 Task: Create a rule when the name of a card does not start with text .
Action: Mouse moved to (1282, 110)
Screenshot: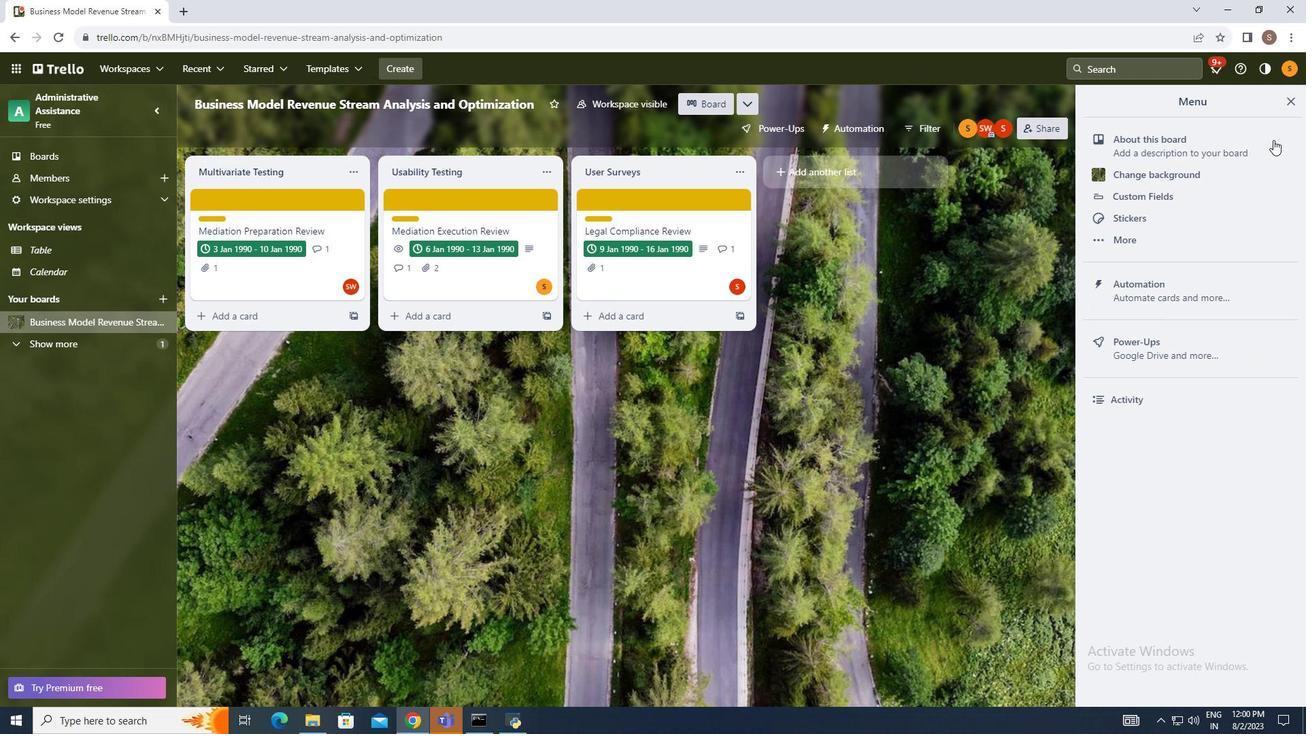 
Action: Mouse pressed left at (1282, 110)
Screenshot: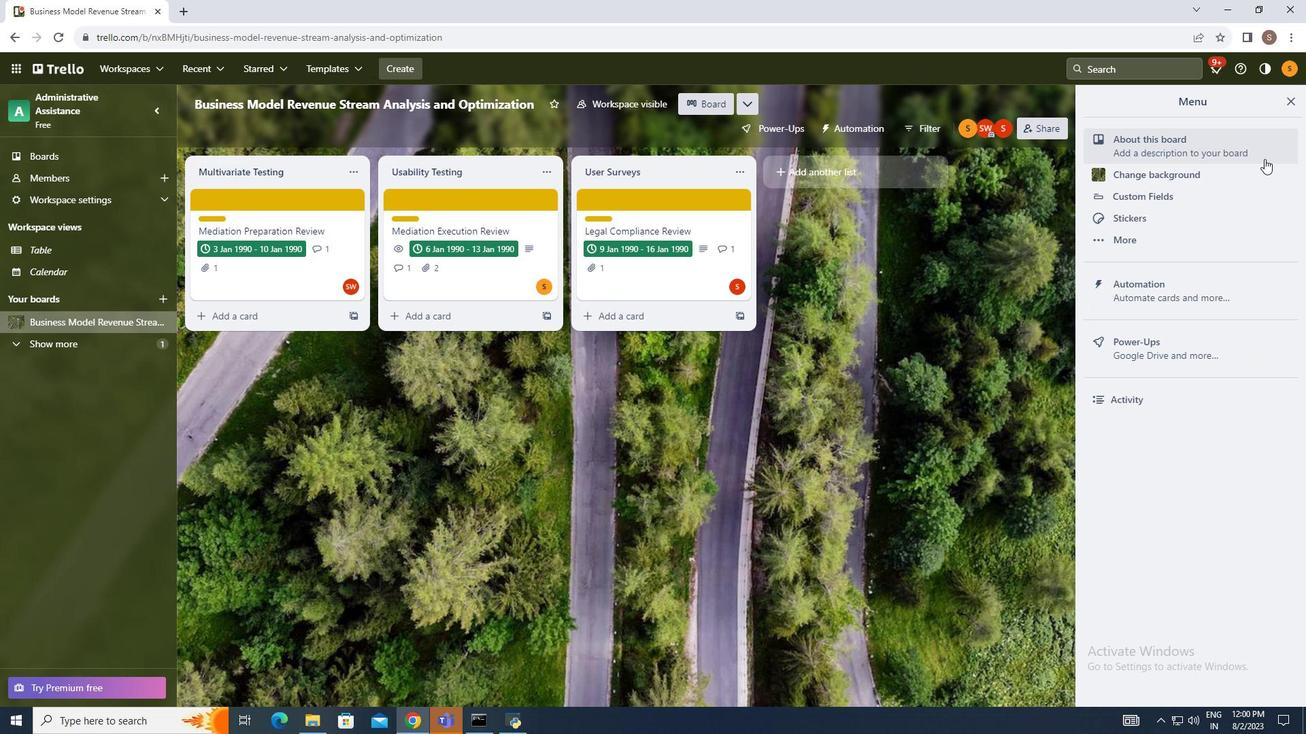 
Action: Mouse moved to (1177, 299)
Screenshot: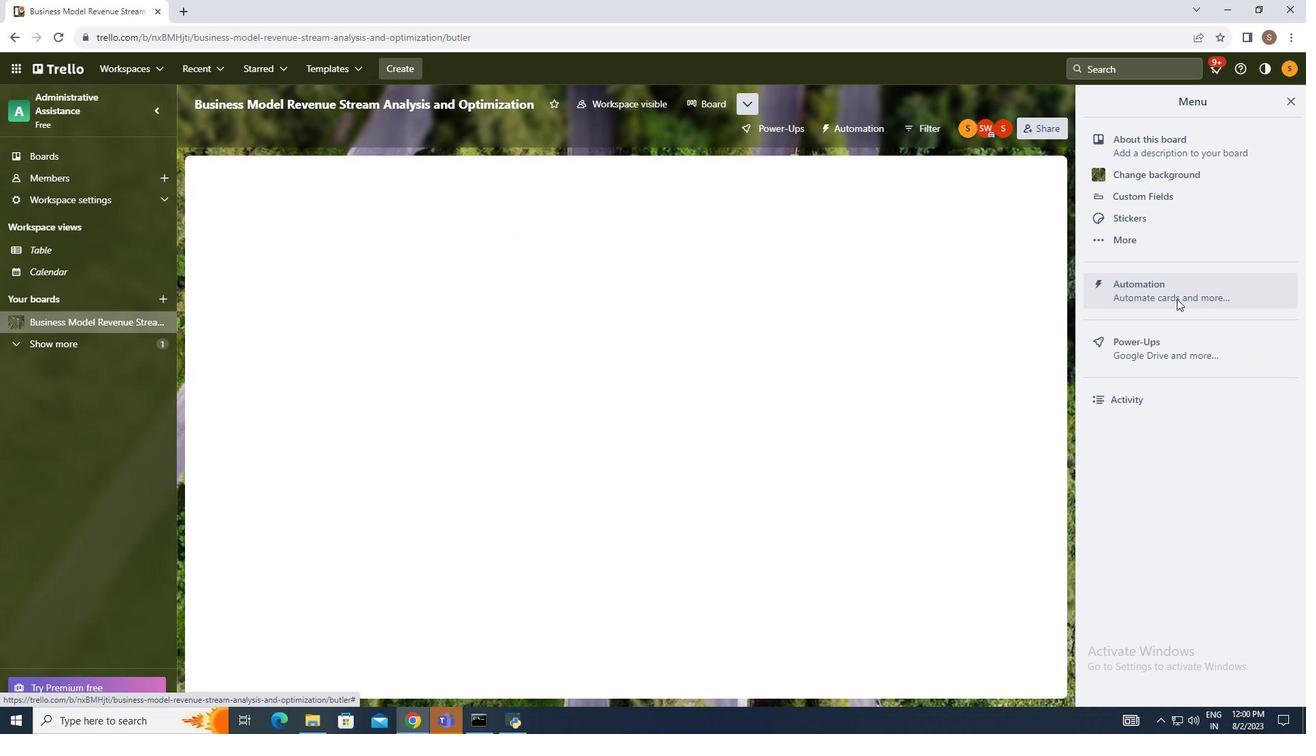 
Action: Mouse pressed left at (1177, 299)
Screenshot: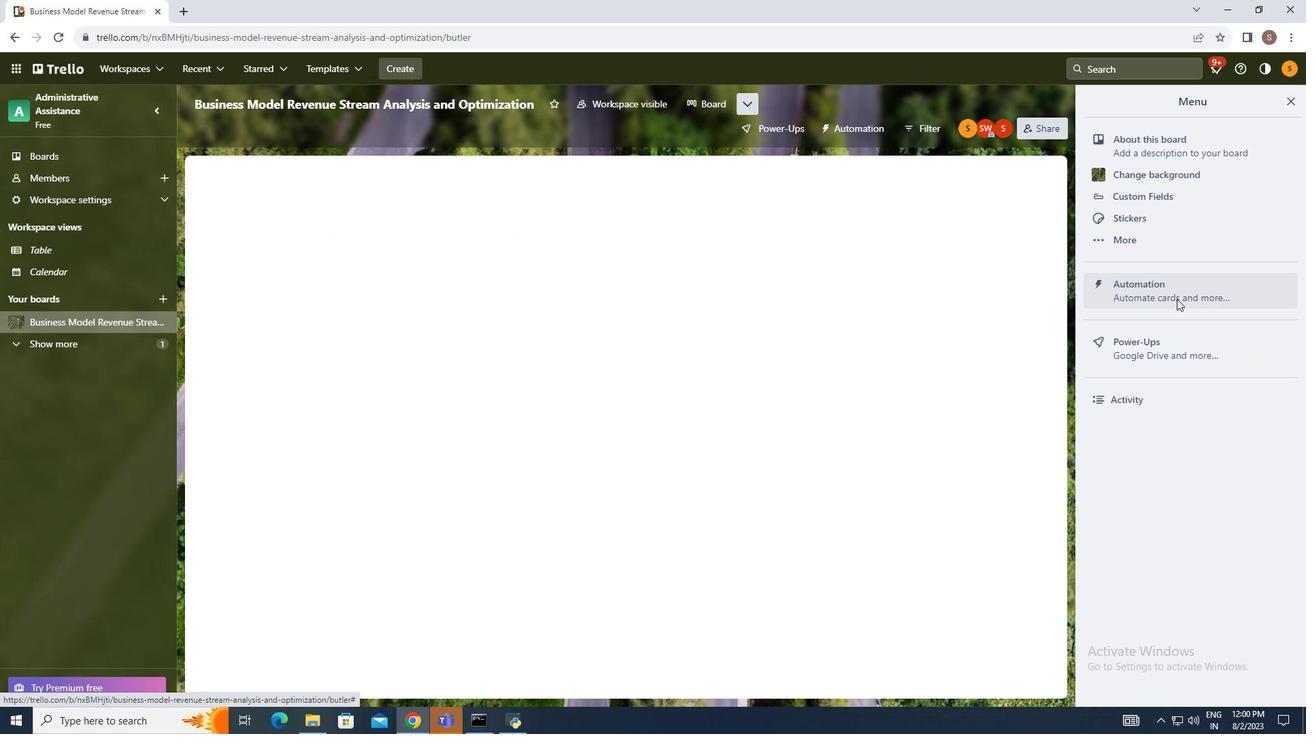 
Action: Mouse moved to (244, 247)
Screenshot: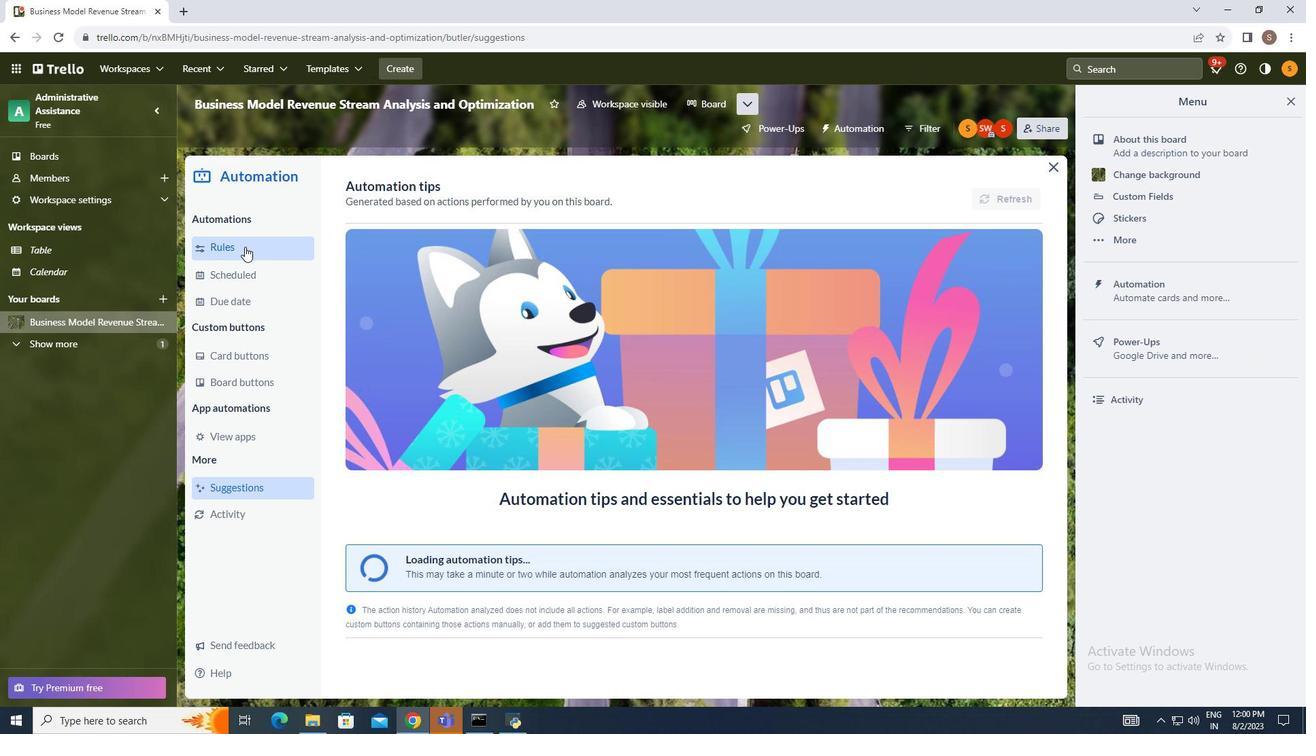 
Action: Mouse pressed left at (244, 247)
Screenshot: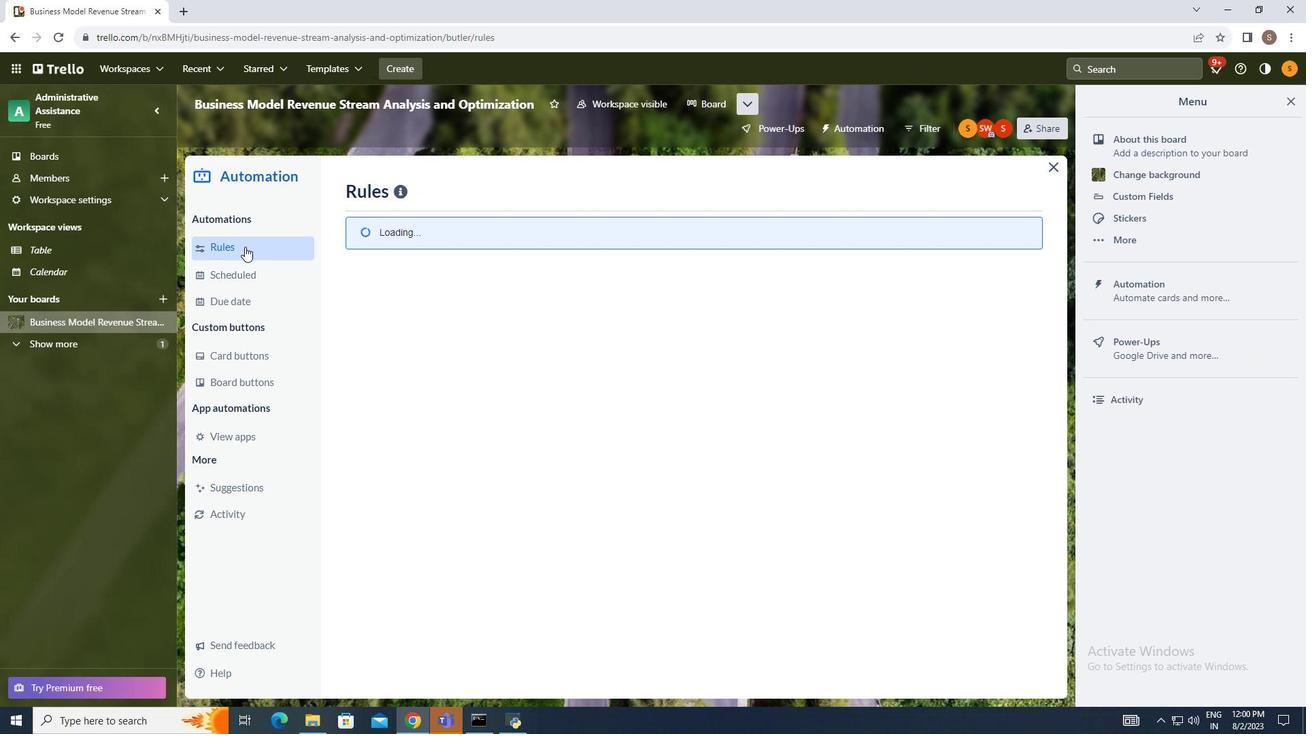 
Action: Mouse moved to (905, 189)
Screenshot: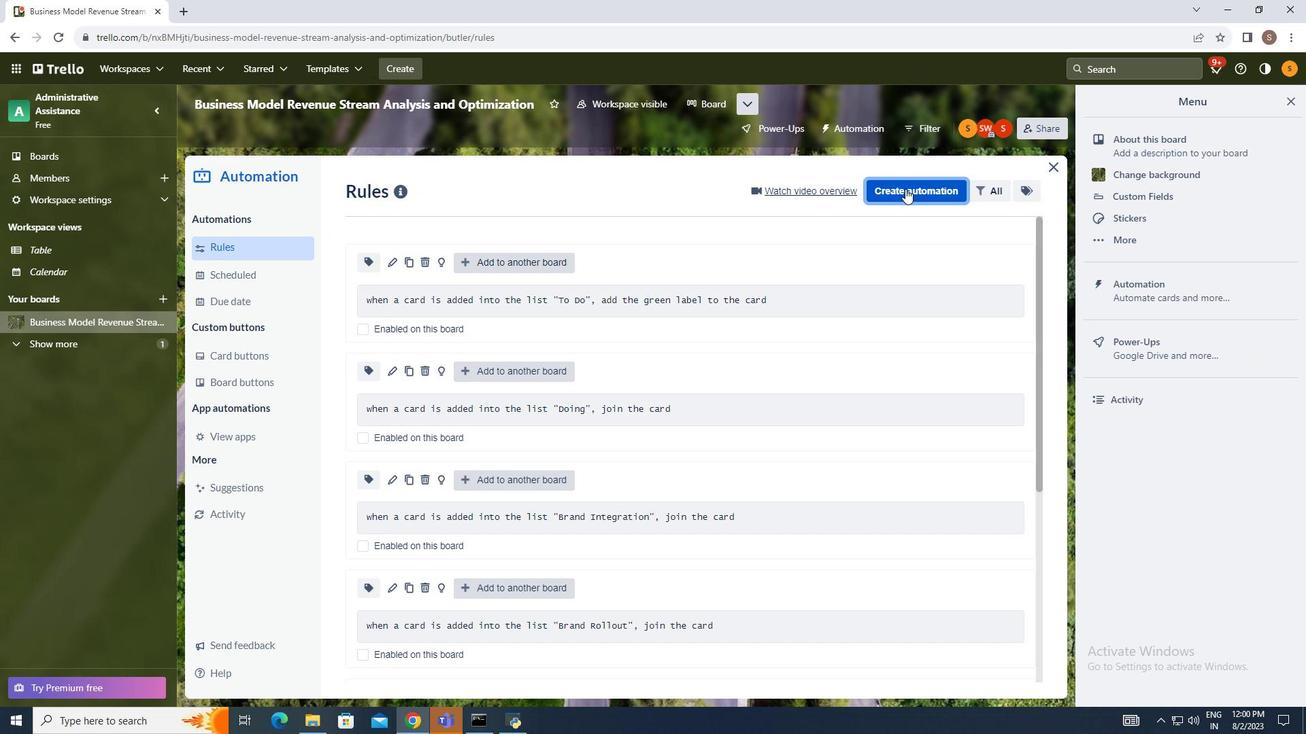 
Action: Mouse pressed left at (905, 189)
Screenshot: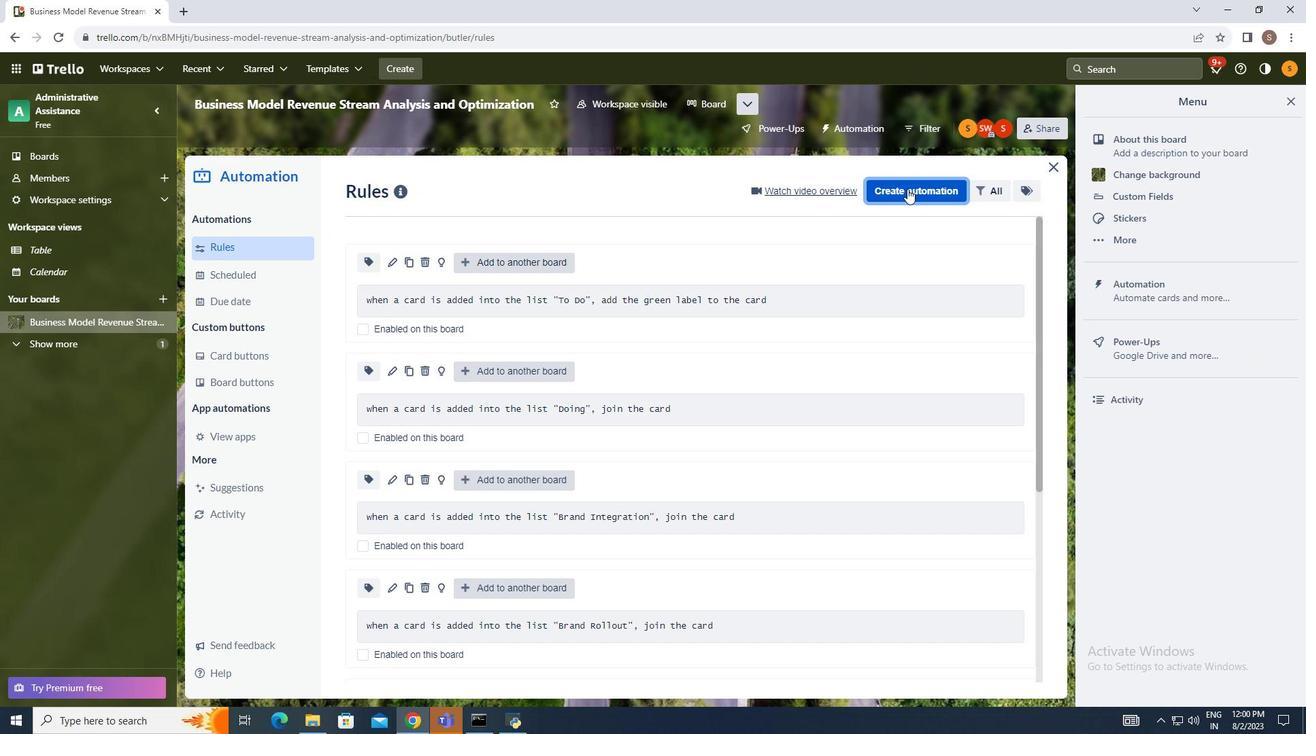 
Action: Mouse moved to (699, 315)
Screenshot: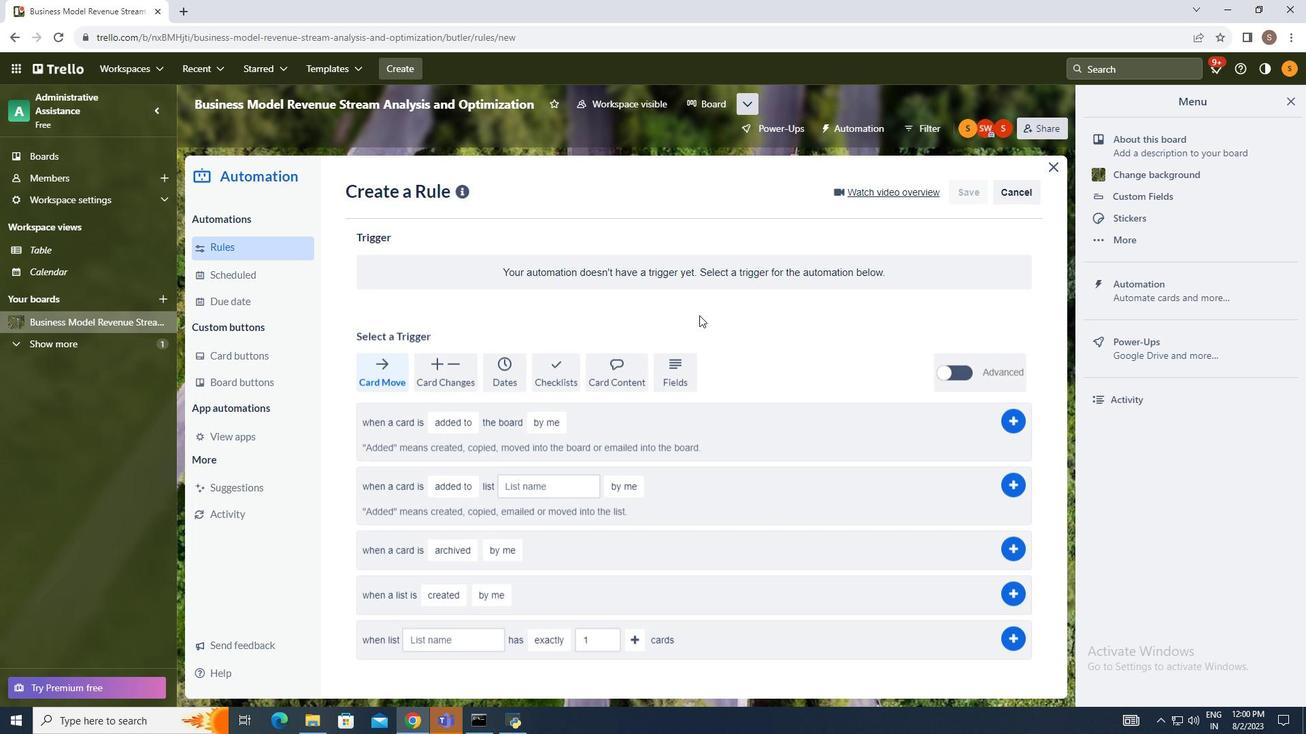 
Action: Mouse pressed left at (699, 315)
Screenshot: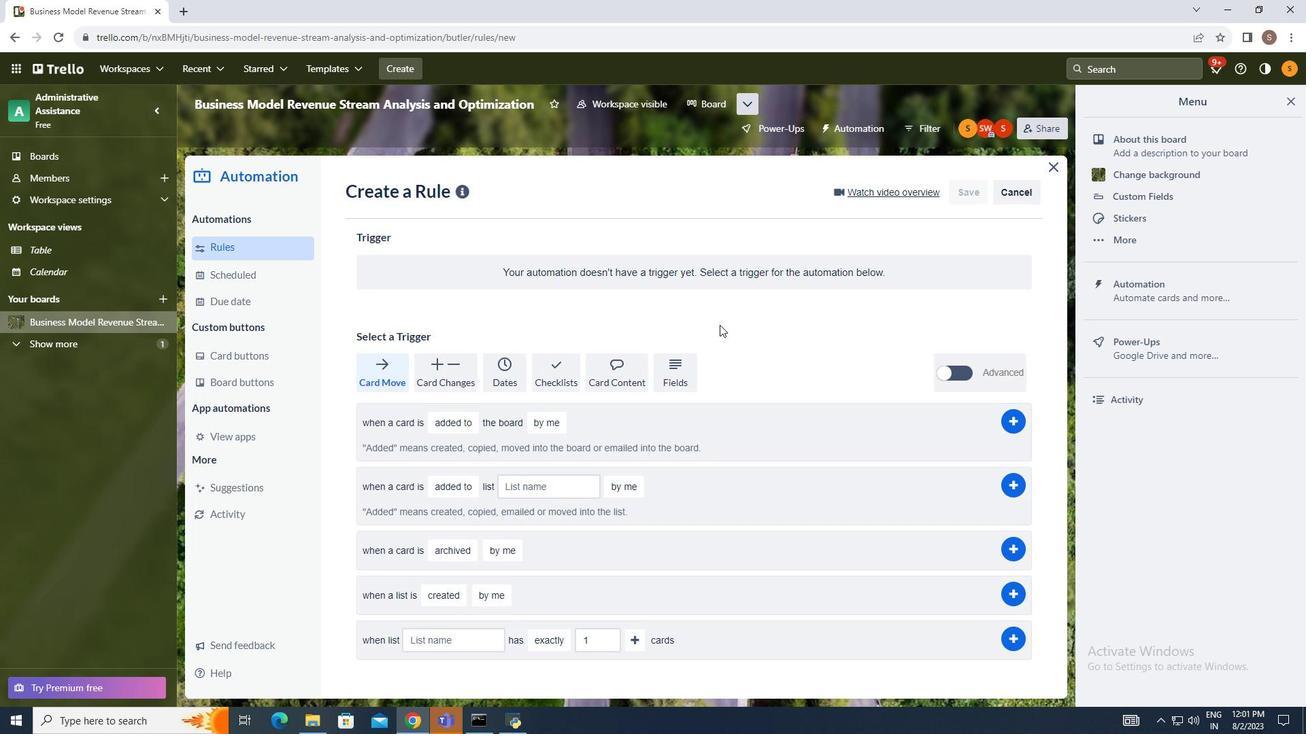 
Action: Mouse moved to (623, 360)
Screenshot: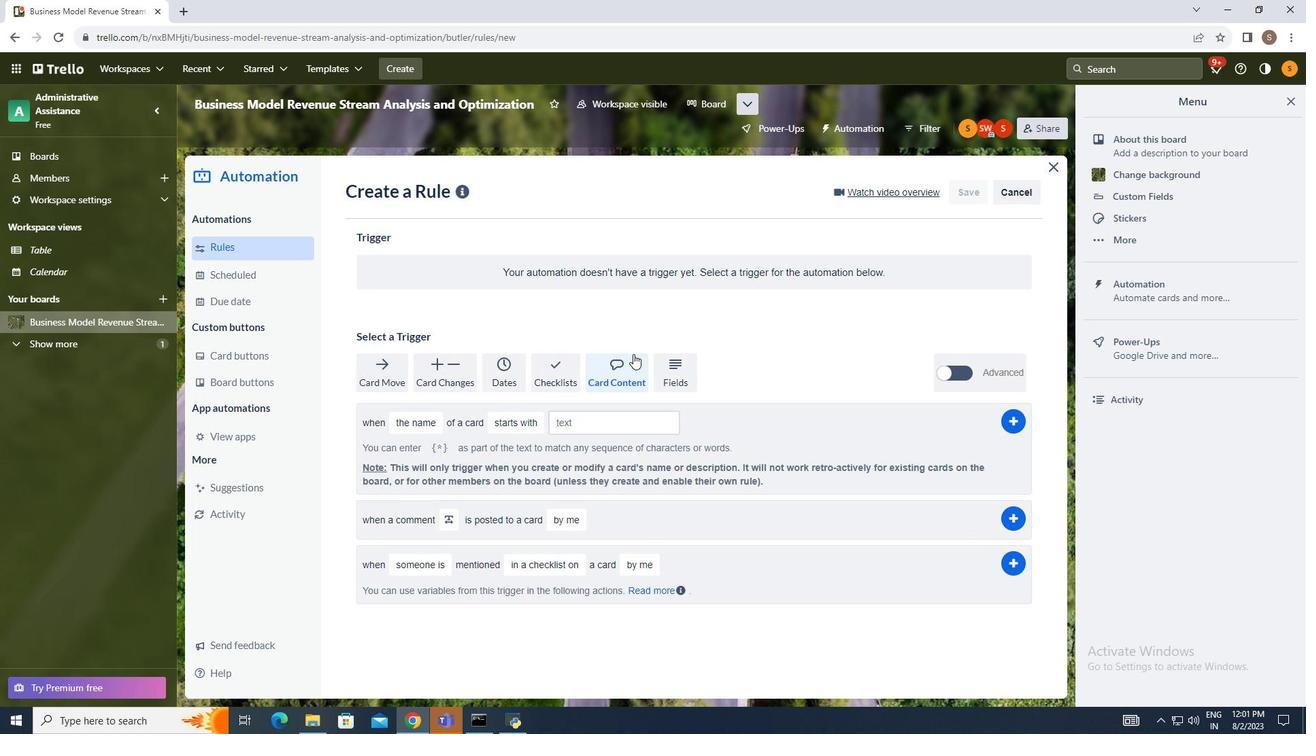 
Action: Mouse pressed left at (623, 360)
Screenshot: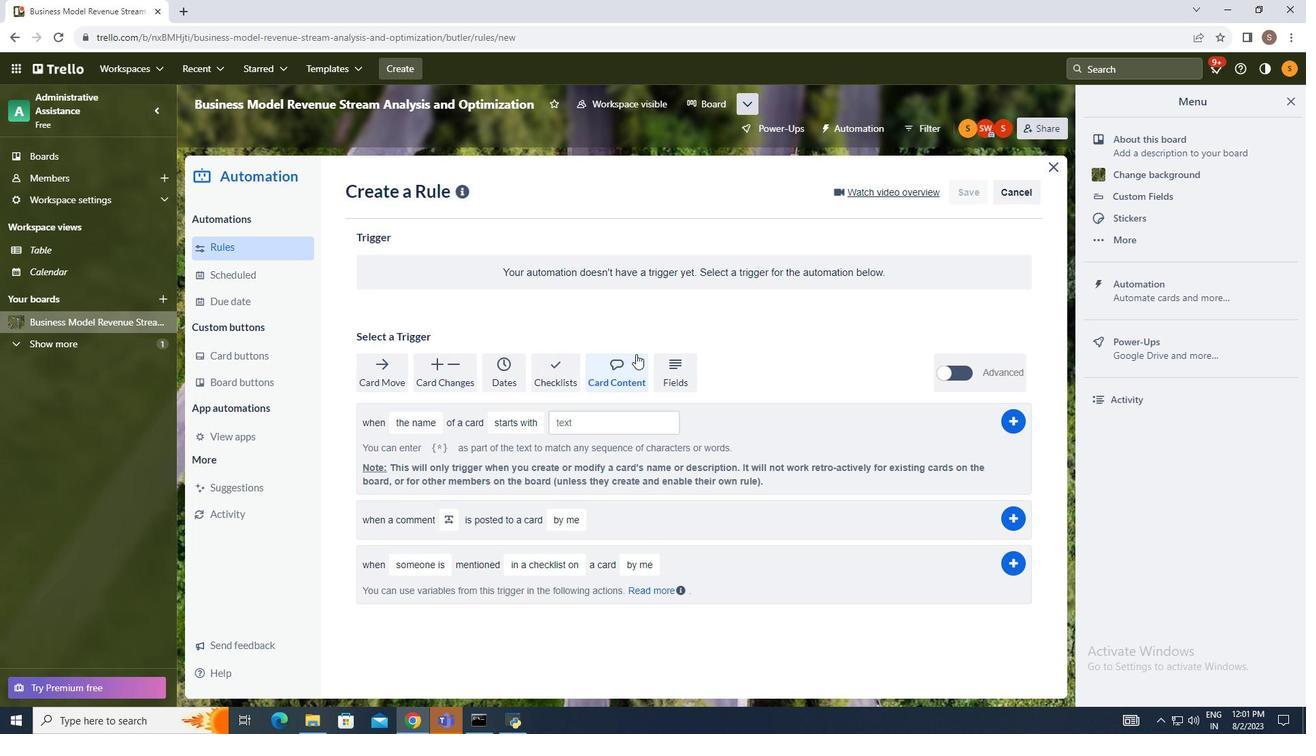 
Action: Mouse moved to (414, 425)
Screenshot: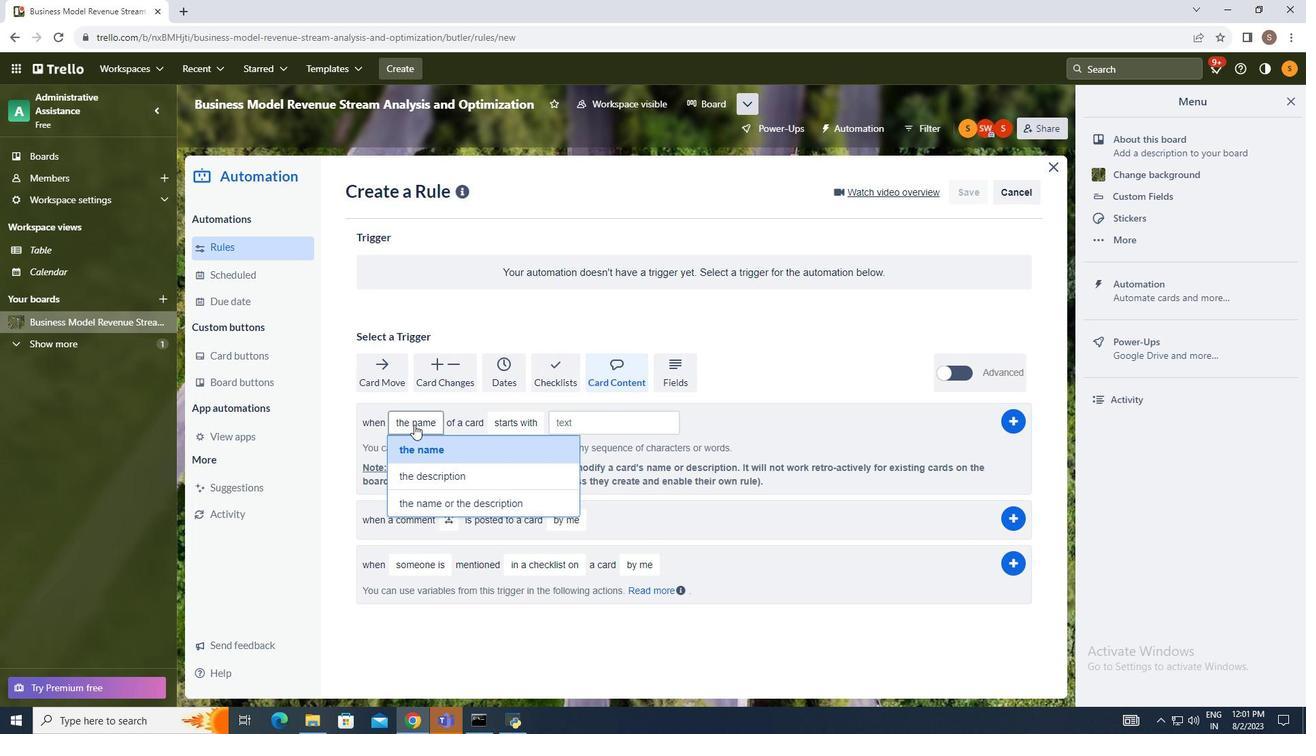
Action: Mouse pressed left at (414, 425)
Screenshot: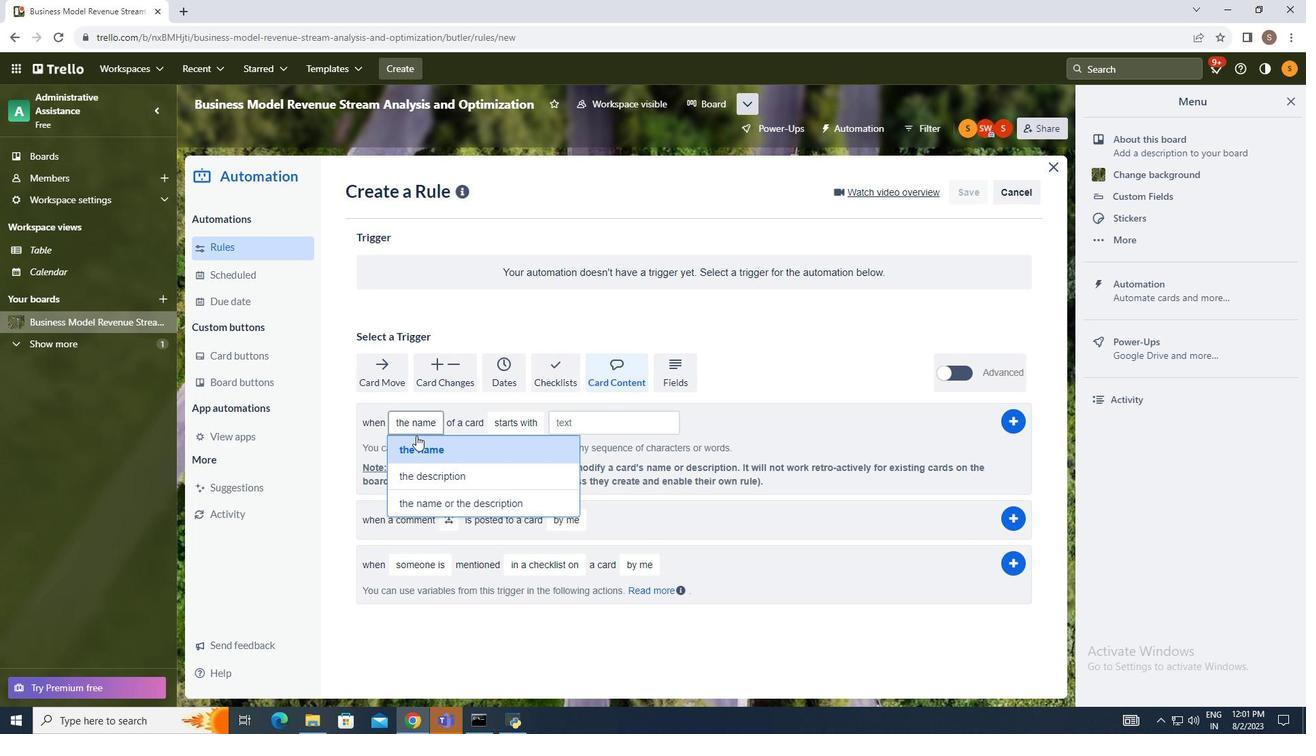 
Action: Mouse moved to (419, 447)
Screenshot: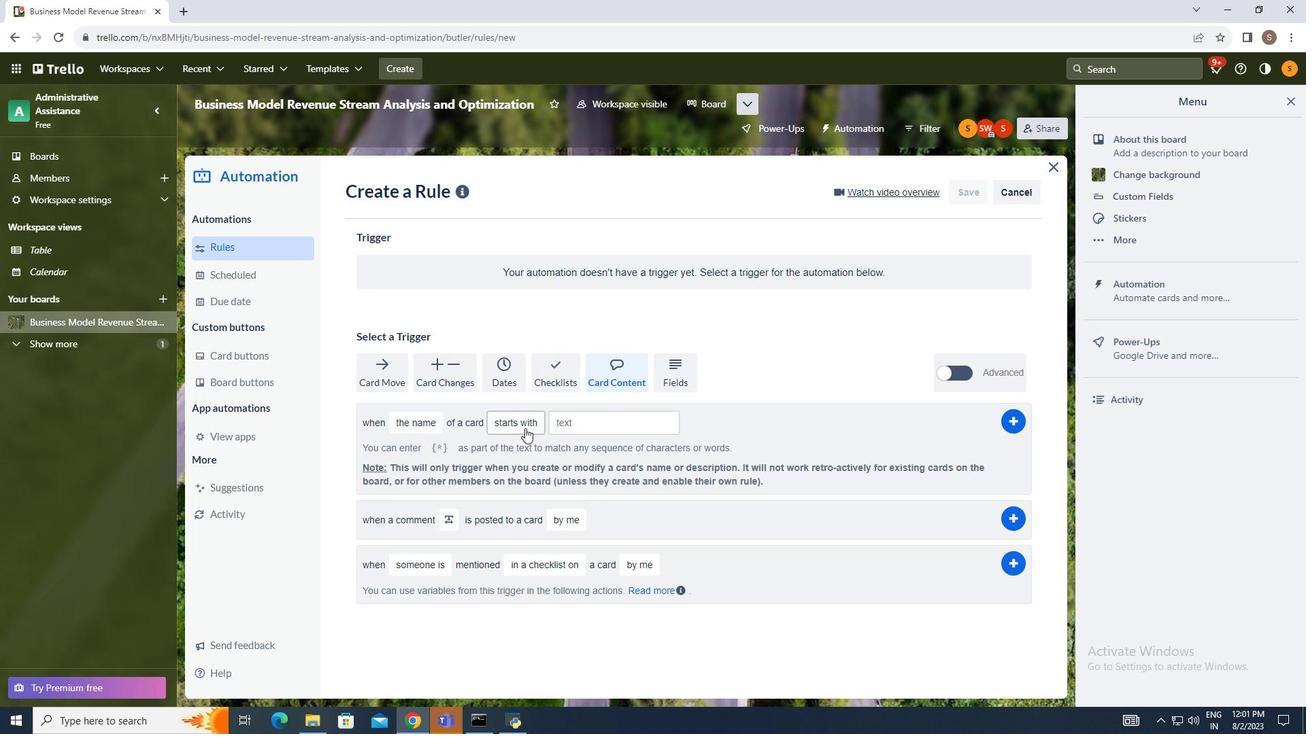 
Action: Mouse pressed left at (419, 447)
Screenshot: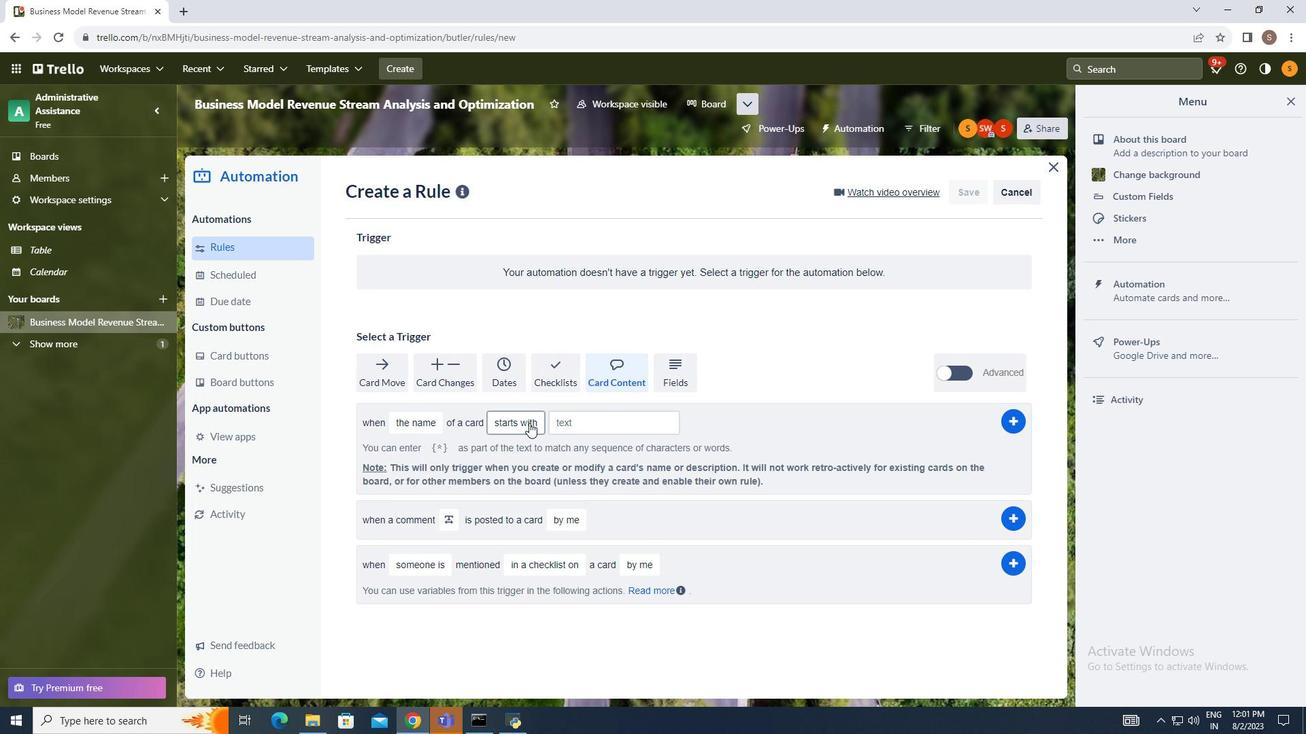
Action: Mouse moved to (529, 422)
Screenshot: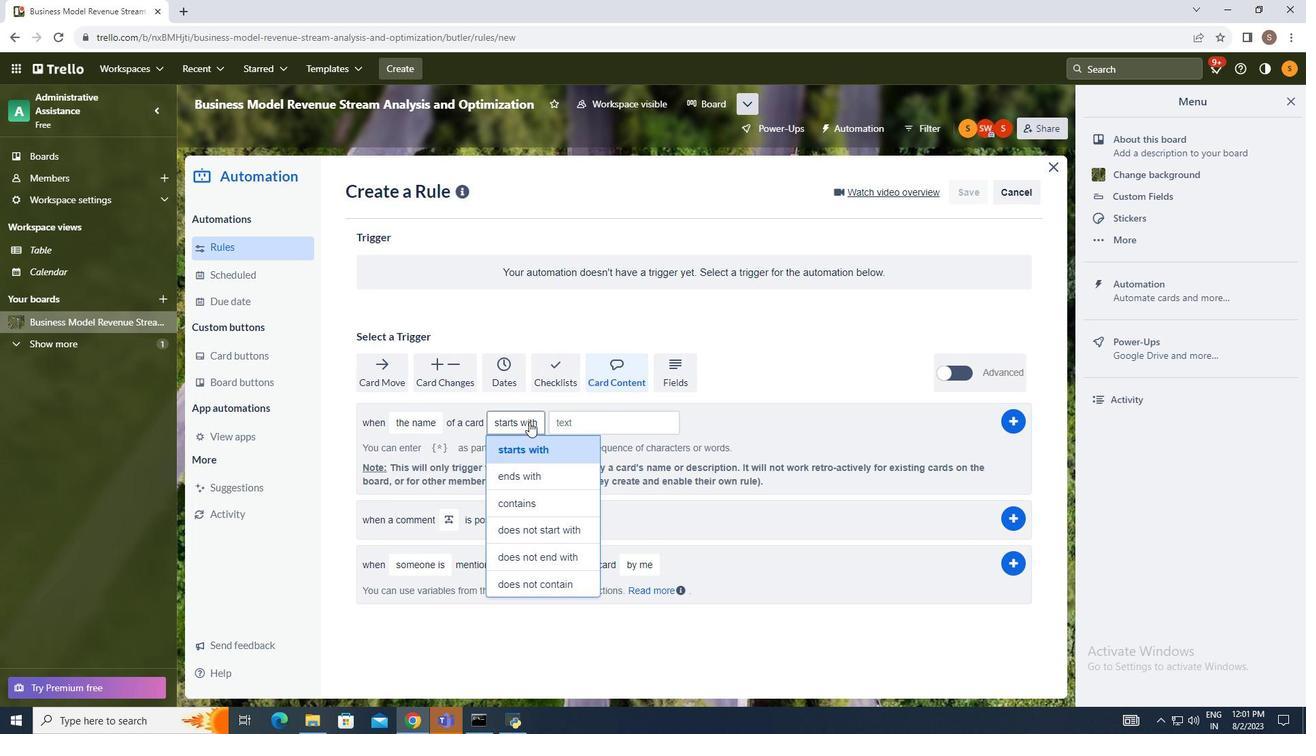 
Action: Mouse pressed left at (529, 422)
Screenshot: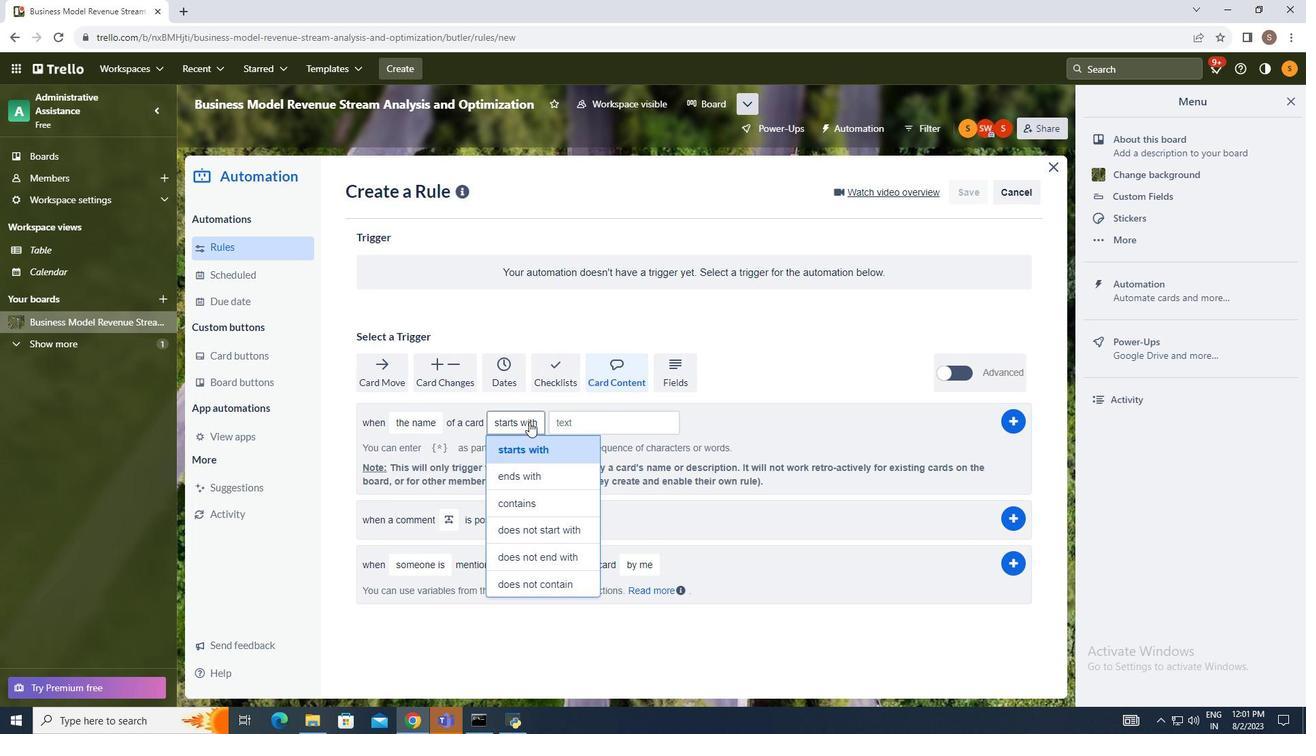 
Action: Mouse moved to (540, 528)
Screenshot: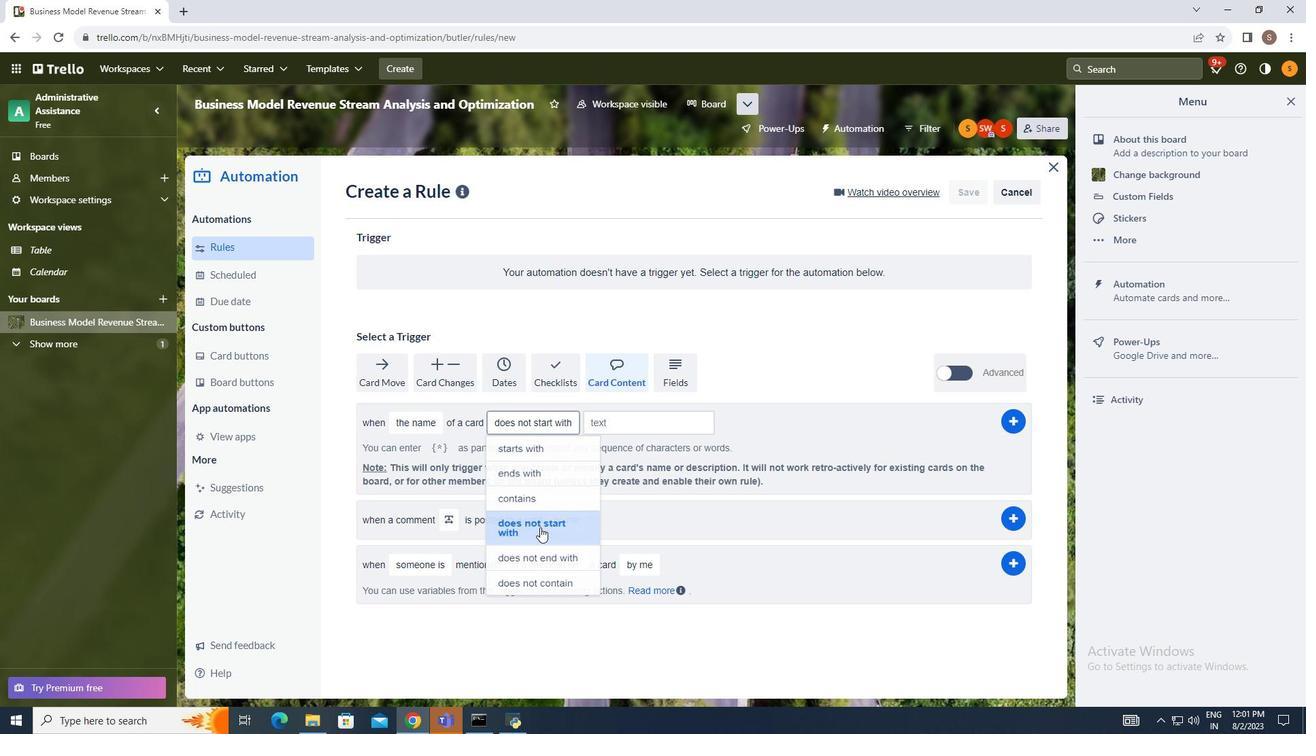
Action: Mouse pressed left at (540, 528)
Screenshot: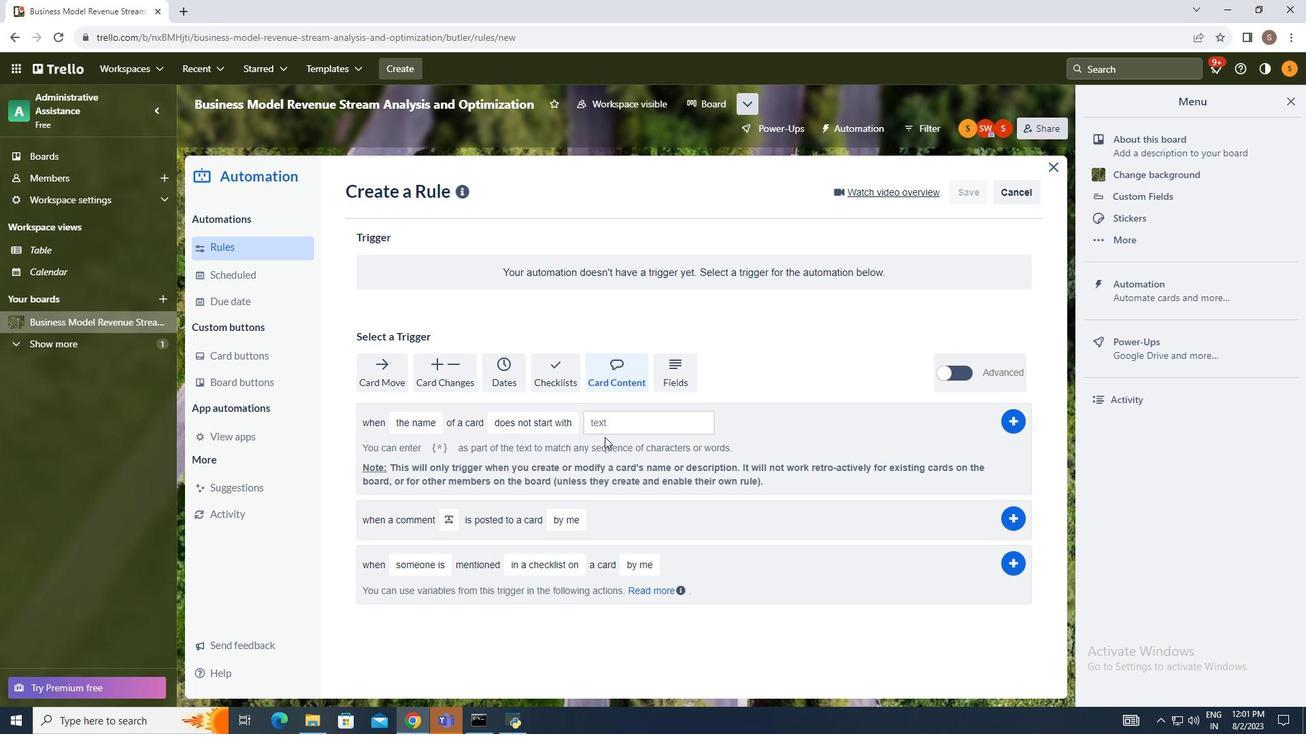 
Action: Mouse moved to (606, 420)
Screenshot: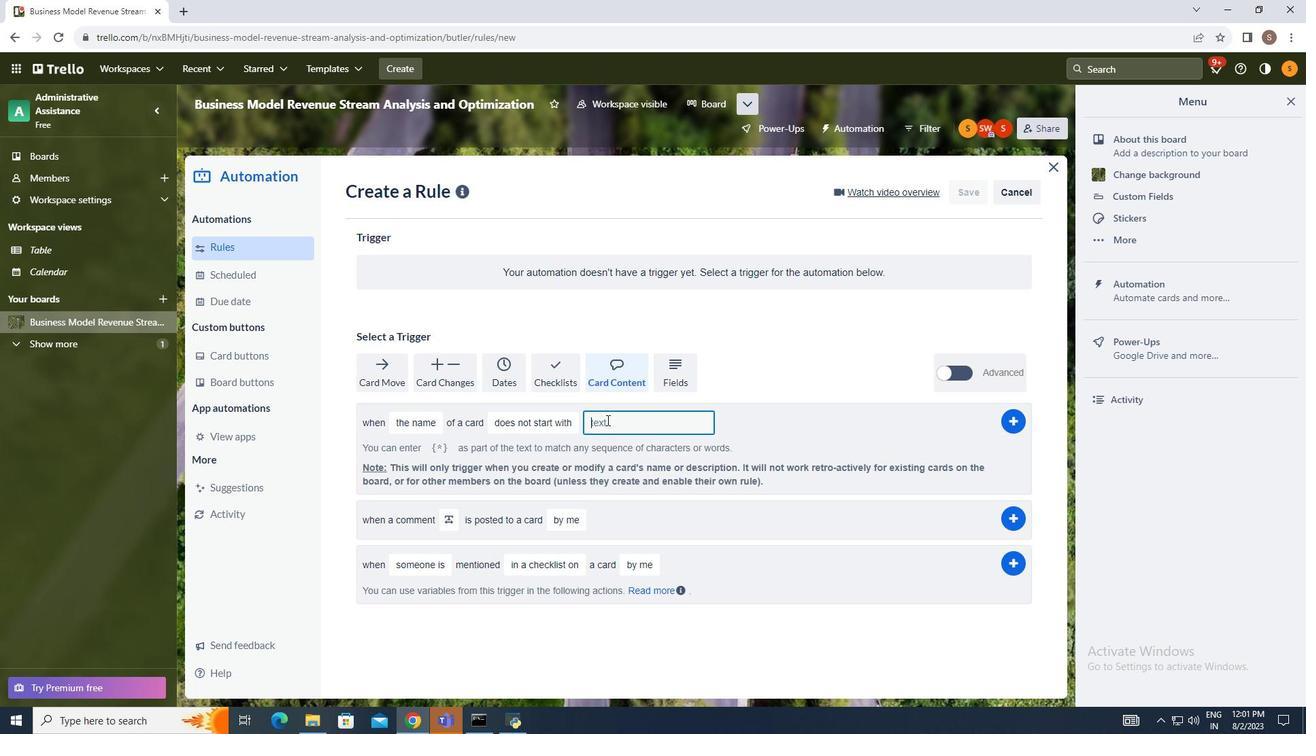 
Action: Mouse pressed left at (606, 420)
Screenshot: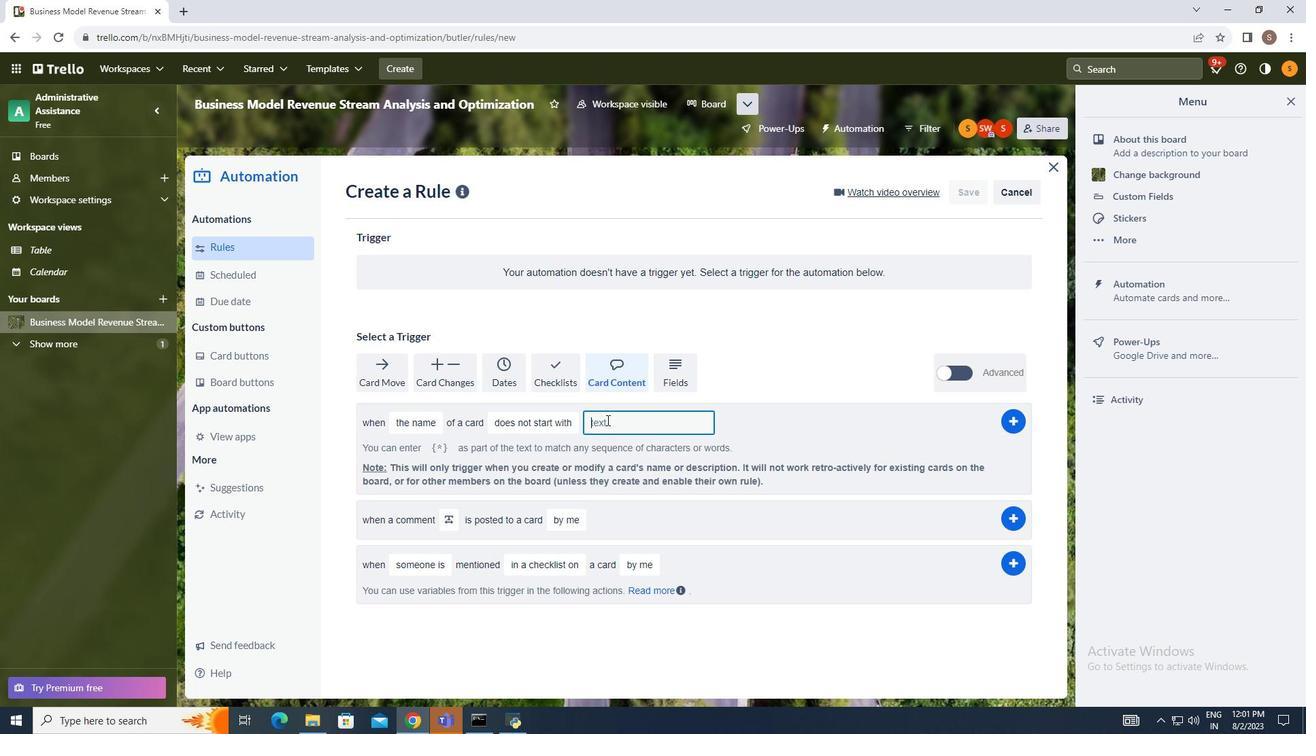 
Action: Key pressed text
Screenshot: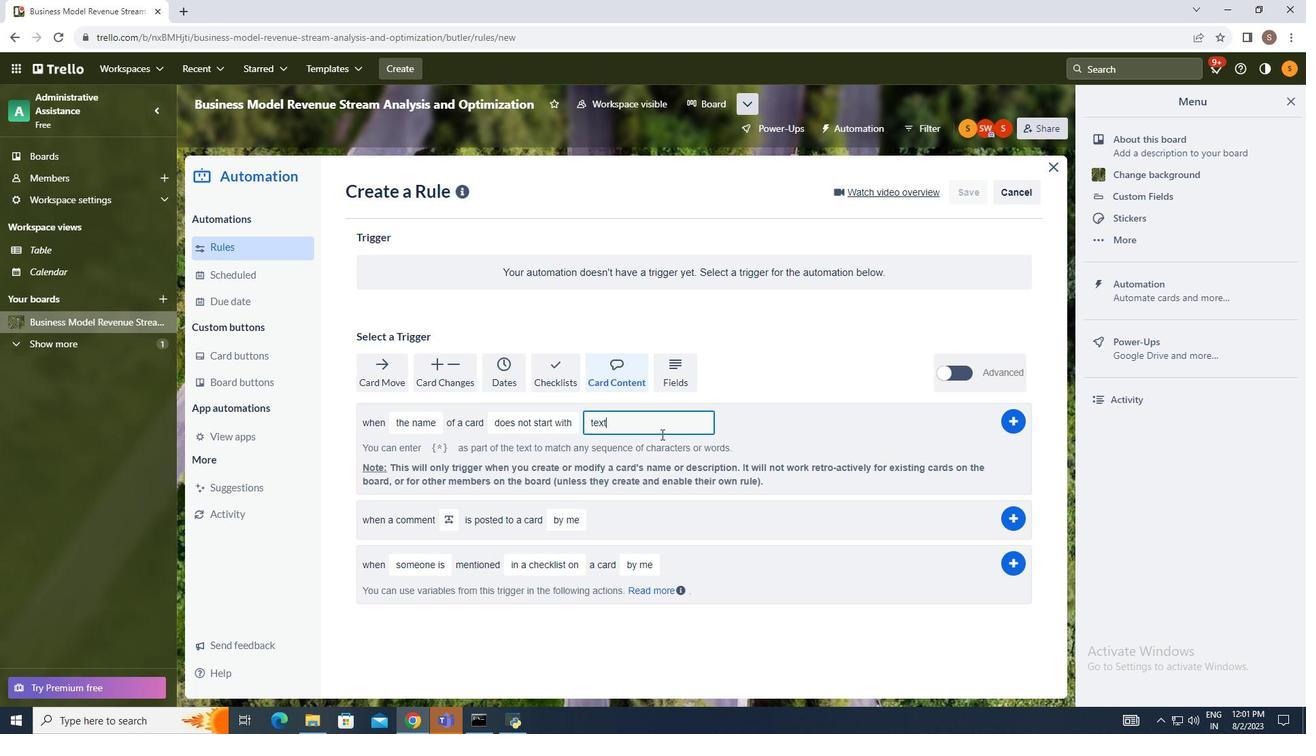 
Action: Mouse moved to (1014, 415)
Screenshot: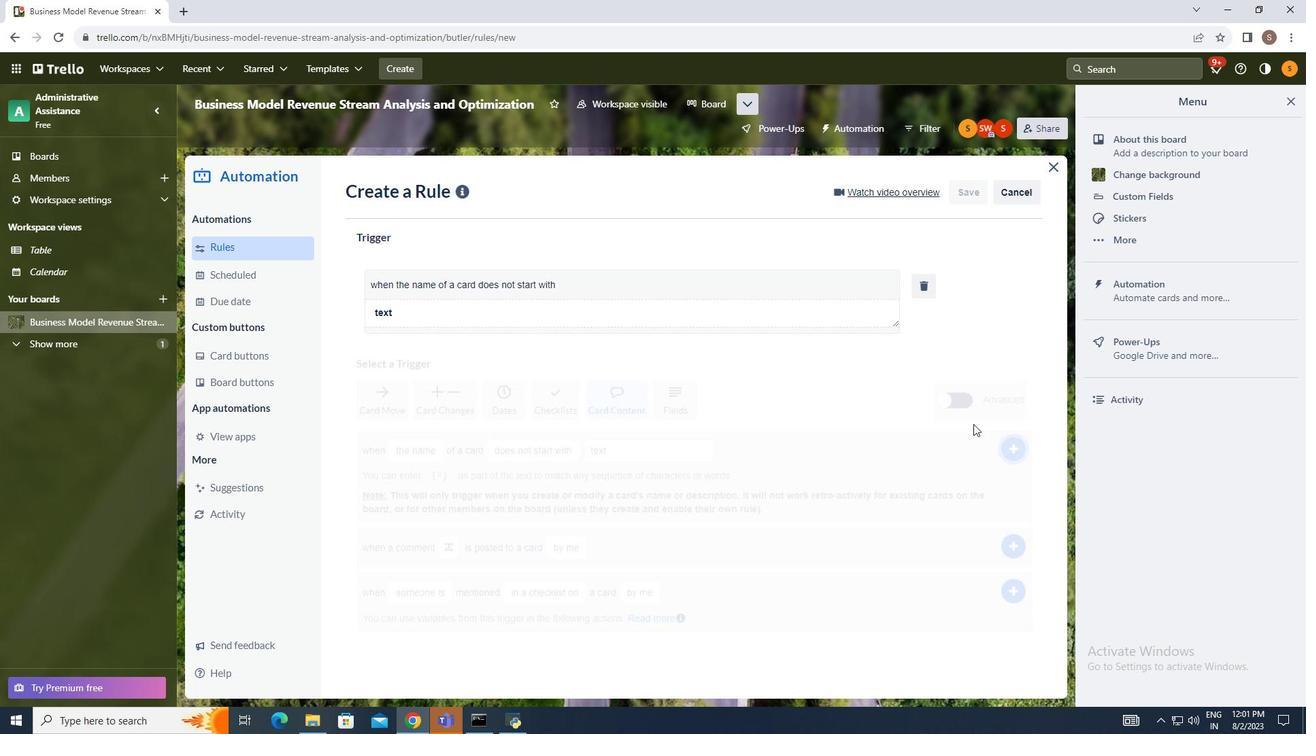 
Action: Mouse pressed left at (1014, 415)
Screenshot: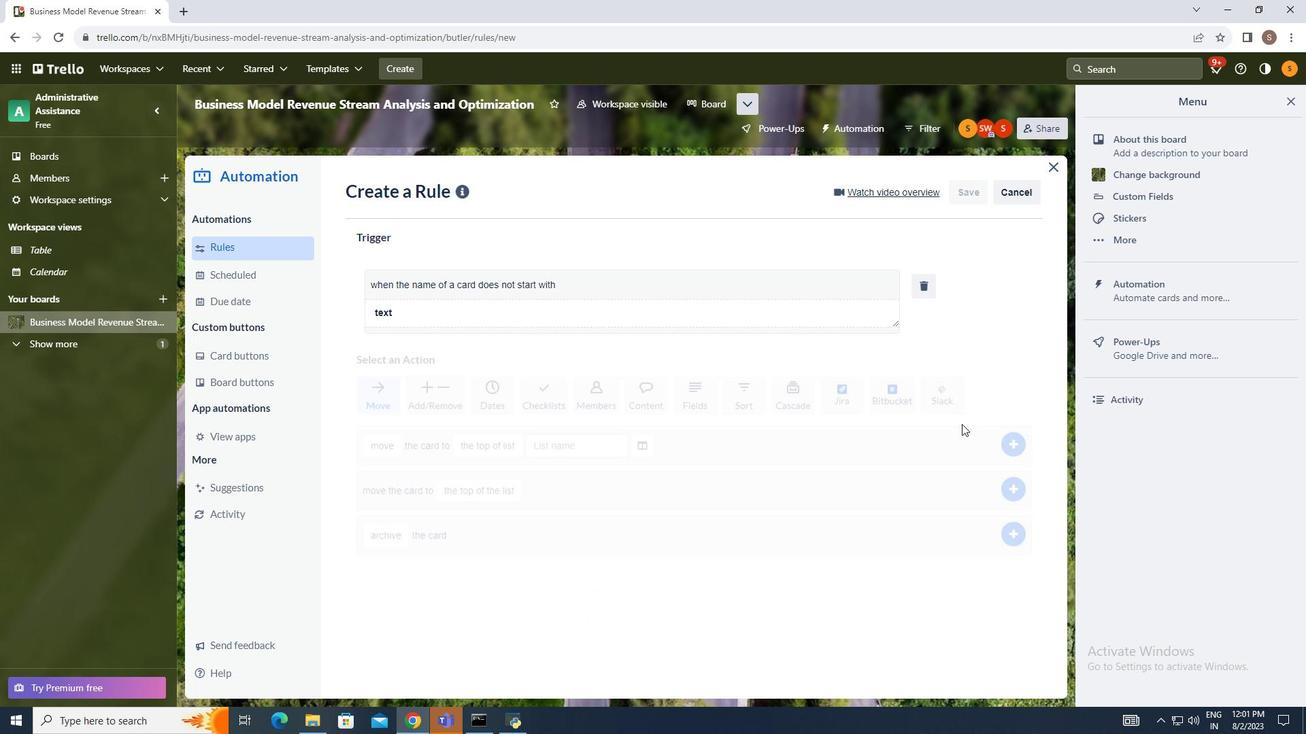 
Action: Mouse moved to (751, 358)
Screenshot: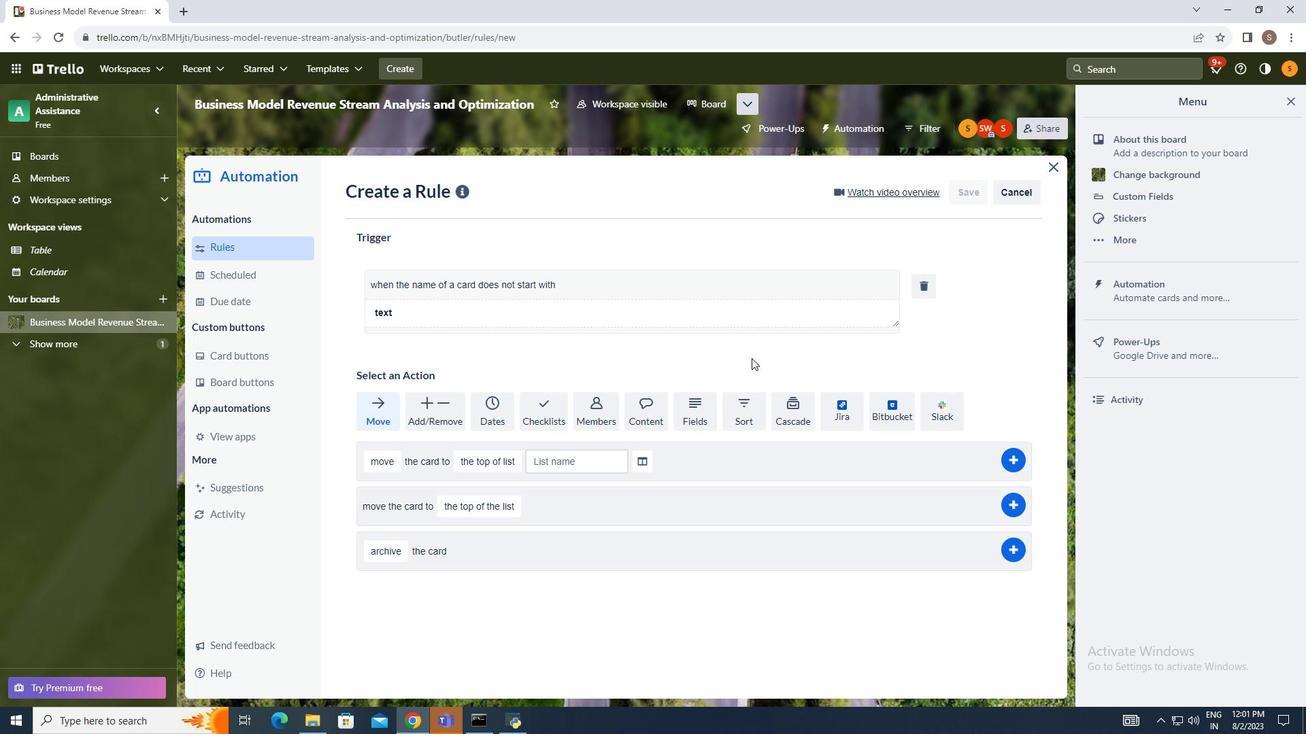 
